 Task: Change the drop show distance of text to 11.
Action: Mouse moved to (758, 305)
Screenshot: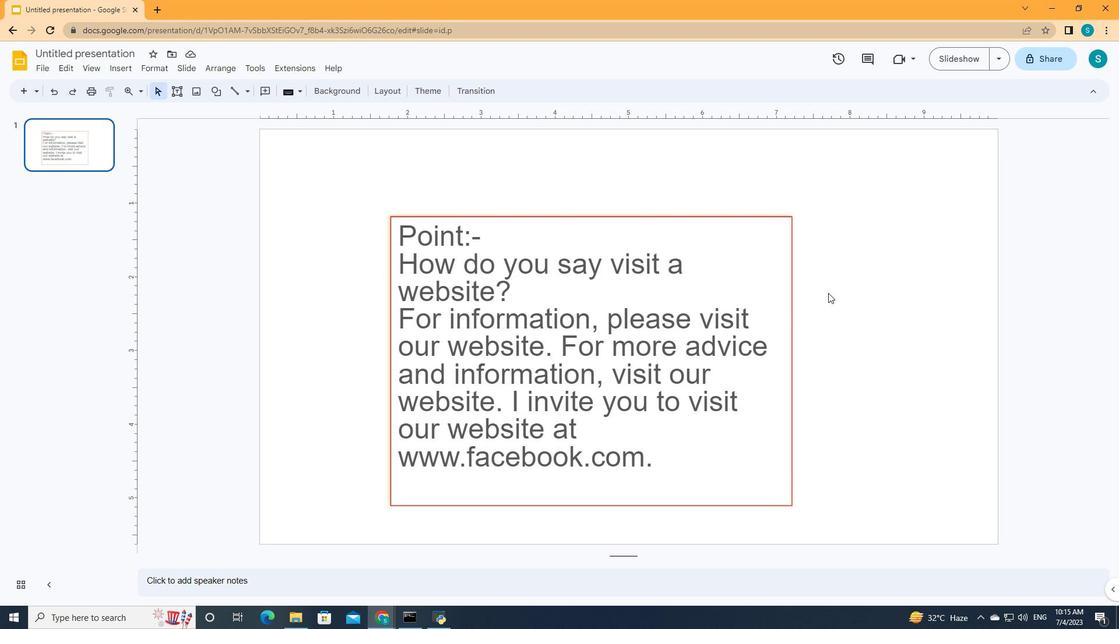 
Action: Mouse pressed left at (758, 305)
Screenshot: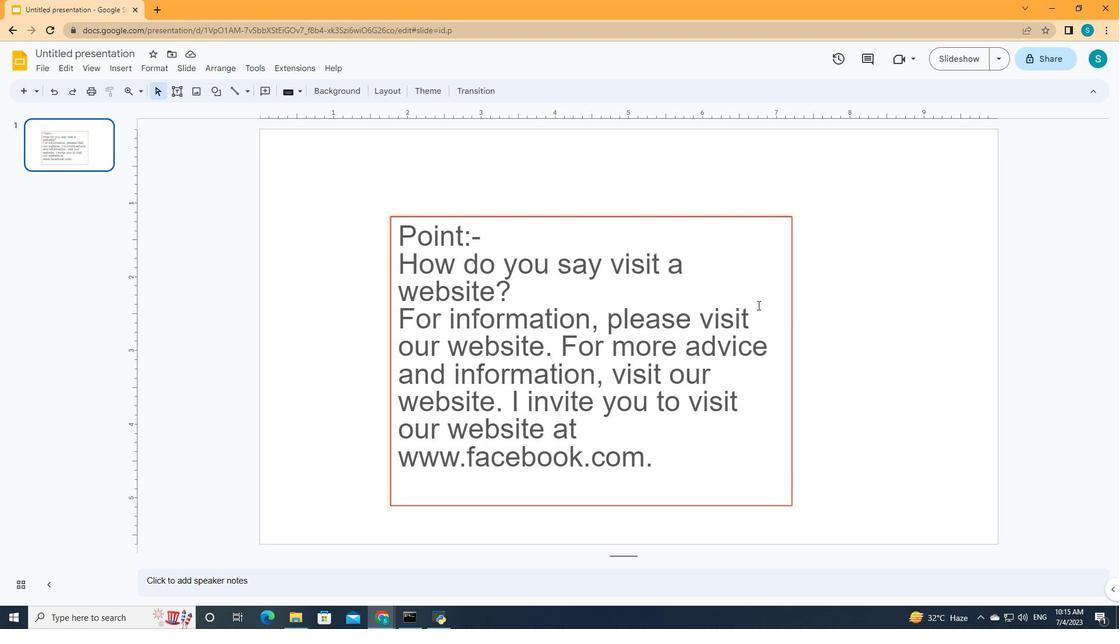 
Action: Mouse moved to (837, 94)
Screenshot: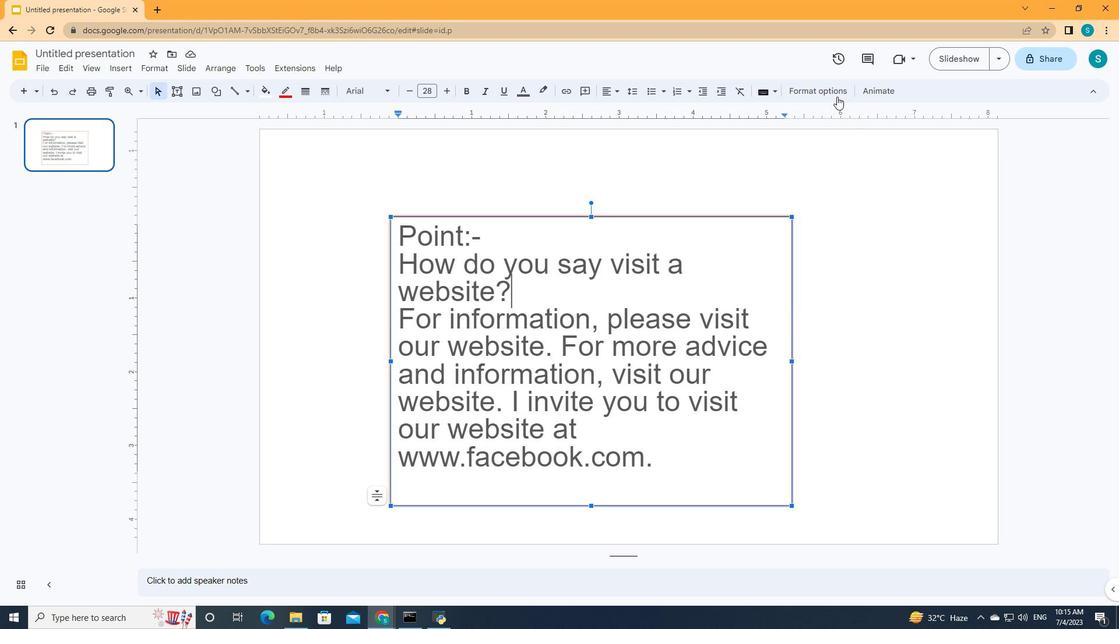 
Action: Mouse pressed left at (837, 94)
Screenshot: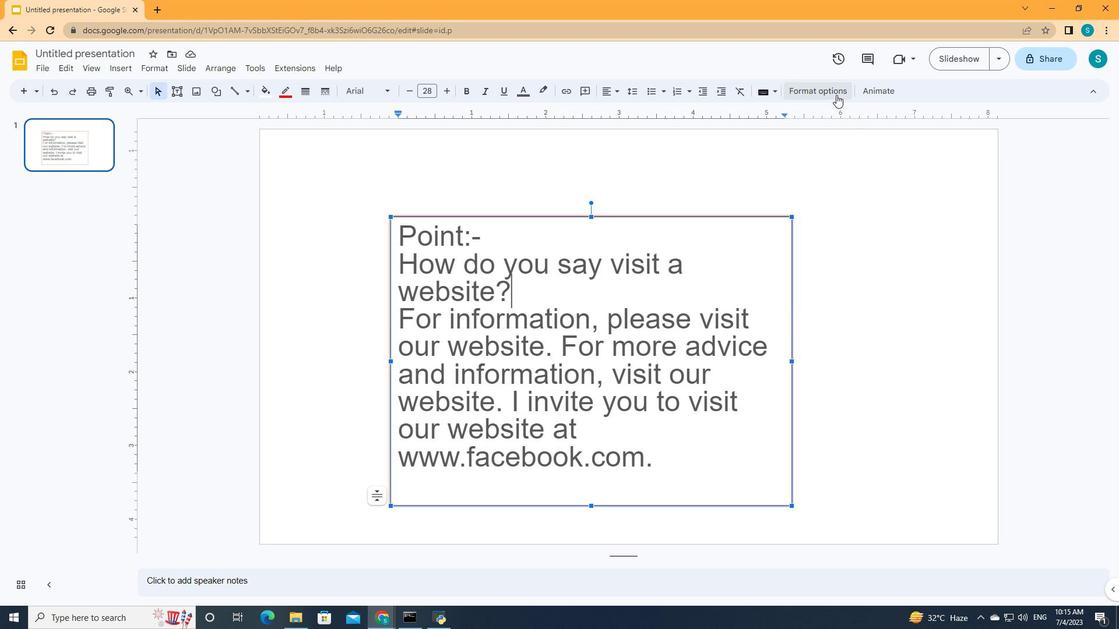
Action: Mouse moved to (953, 233)
Screenshot: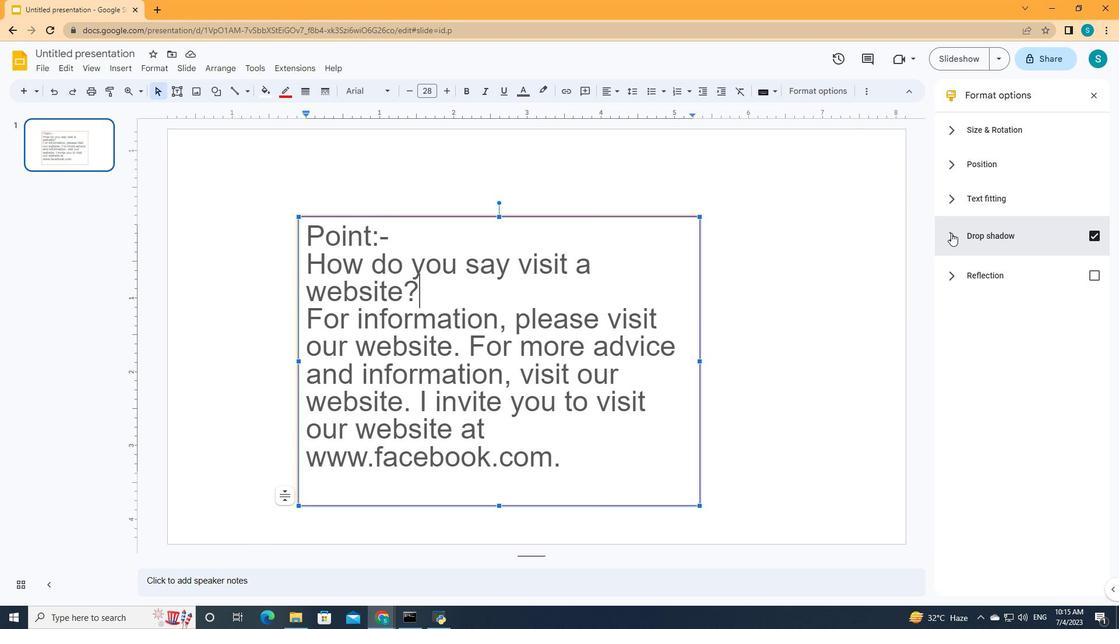 
Action: Mouse pressed left at (953, 233)
Screenshot: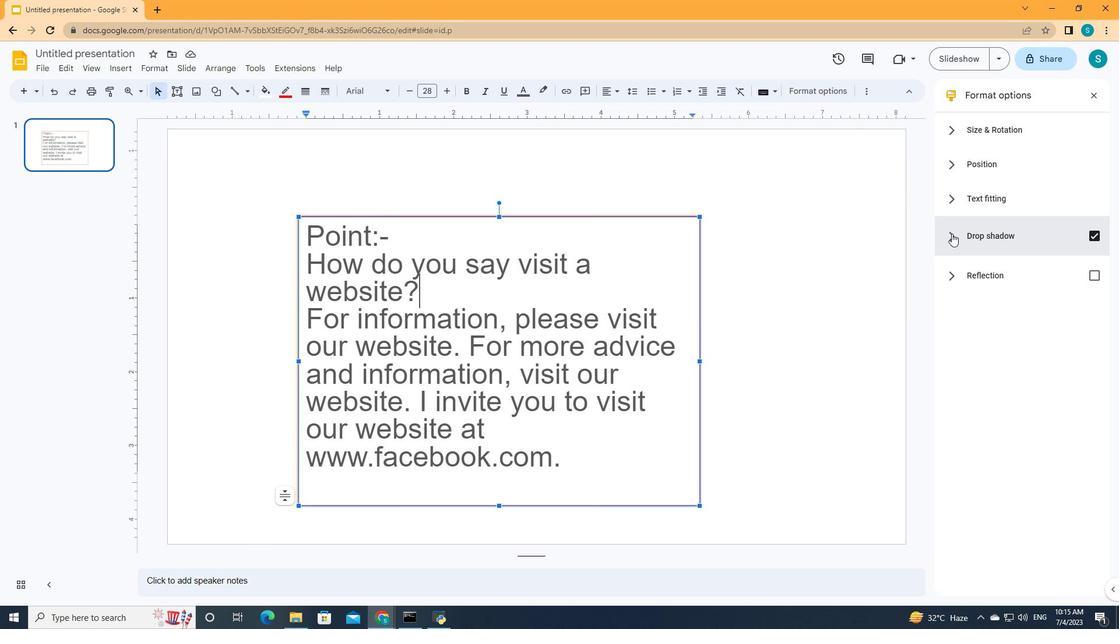 
Action: Mouse moved to (954, 391)
Screenshot: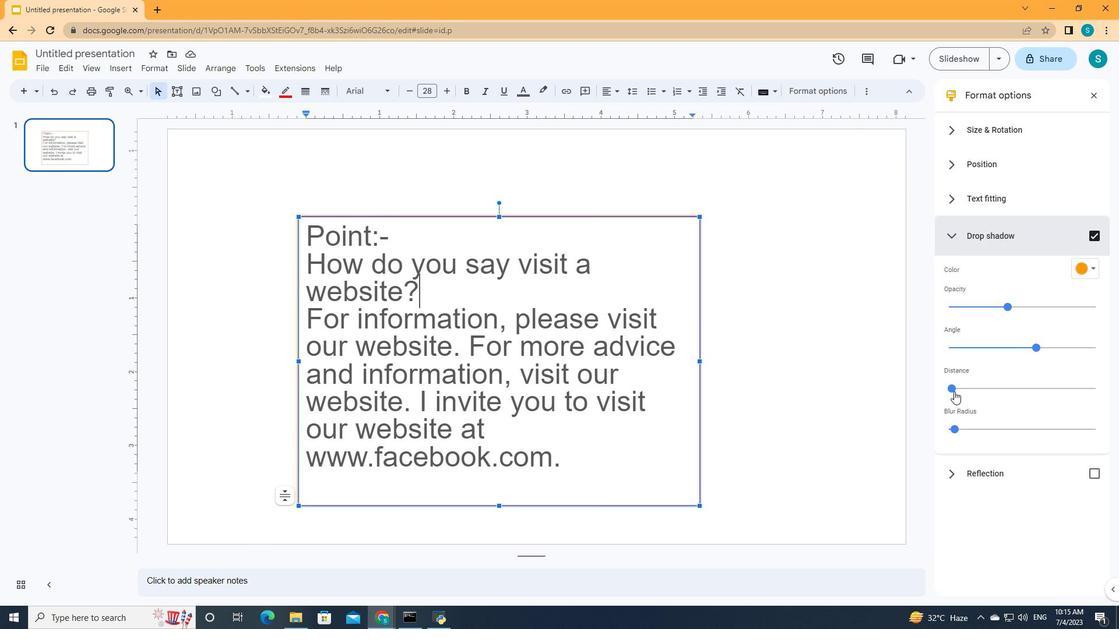 
Action: Mouse pressed left at (954, 391)
Screenshot: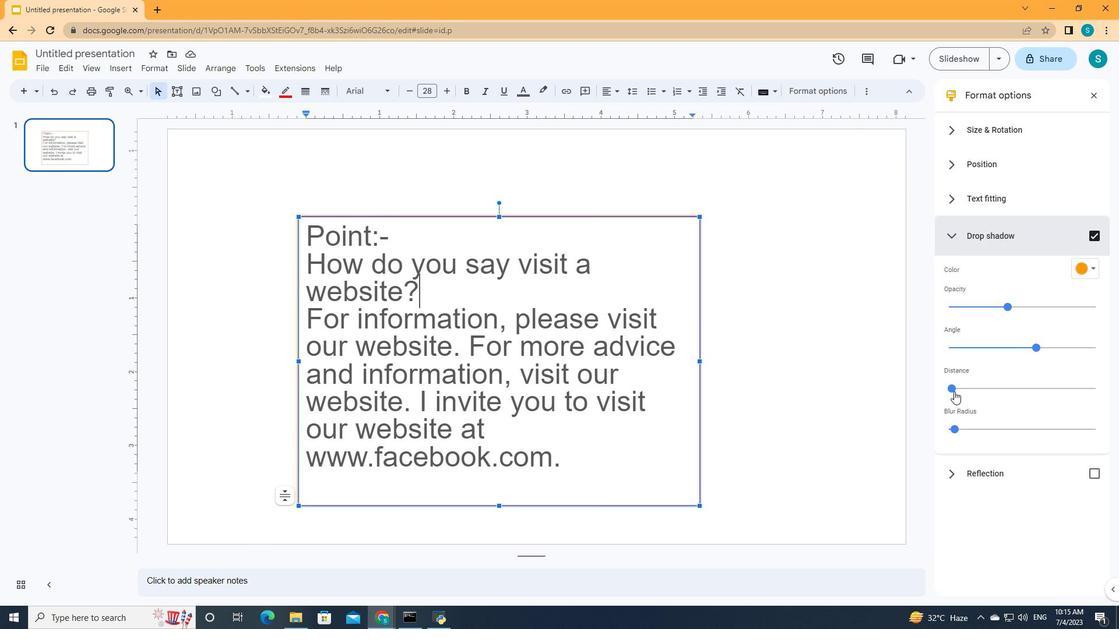 
Action: Mouse moved to (967, 391)
Screenshot: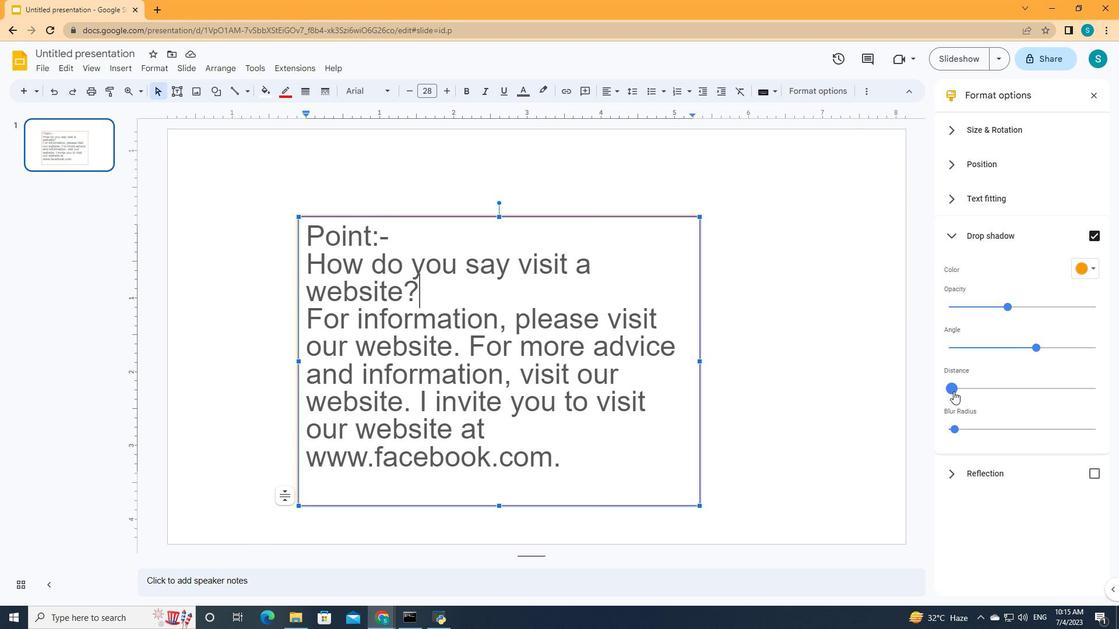 
